 Task: Create a task  Create a new online booking system for a conference center , assign it to team member softage.3@softage.net in the project AgileRealm and update the status of the task to  At Risk , set the priority of the task to Medium
Action: Mouse moved to (60, 280)
Screenshot: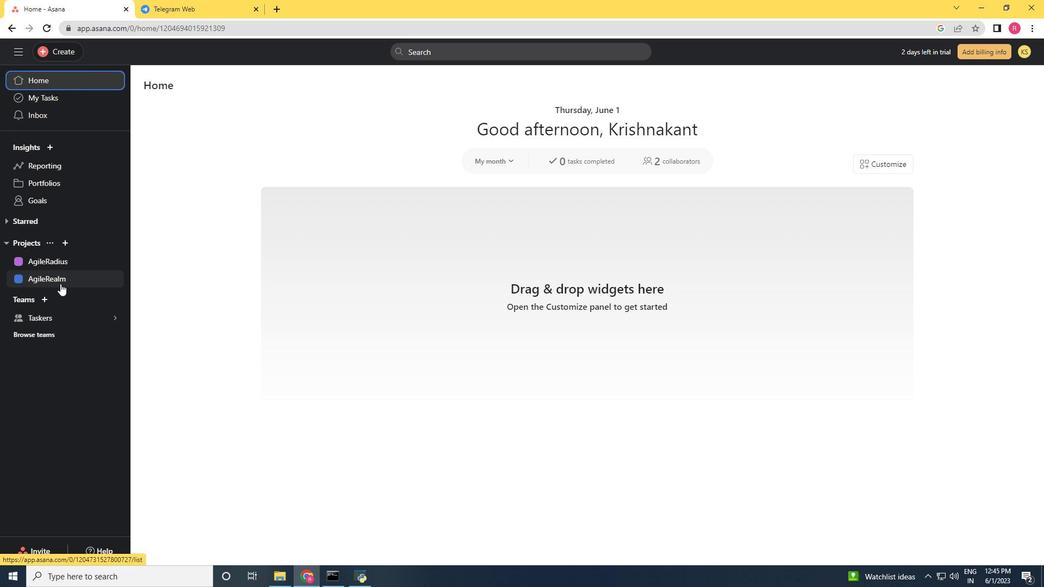 
Action: Mouse pressed left at (60, 280)
Screenshot: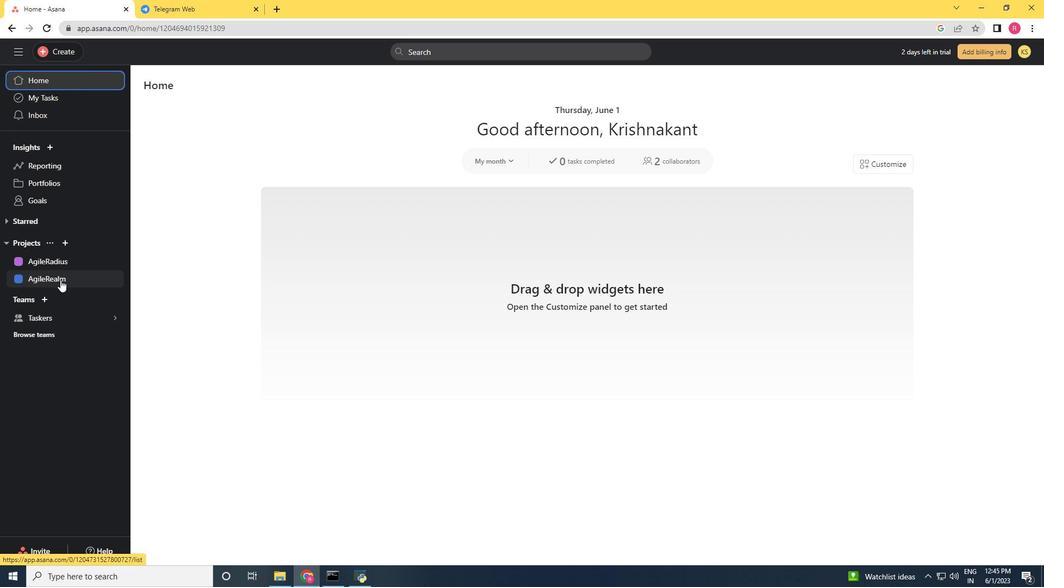 
Action: Mouse moved to (69, 51)
Screenshot: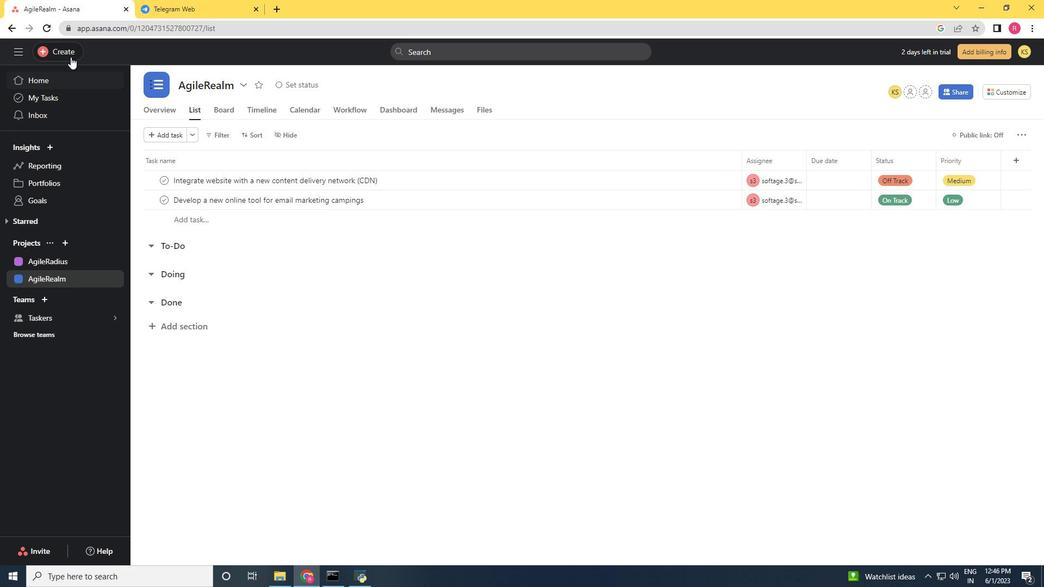 
Action: Mouse pressed left at (69, 51)
Screenshot: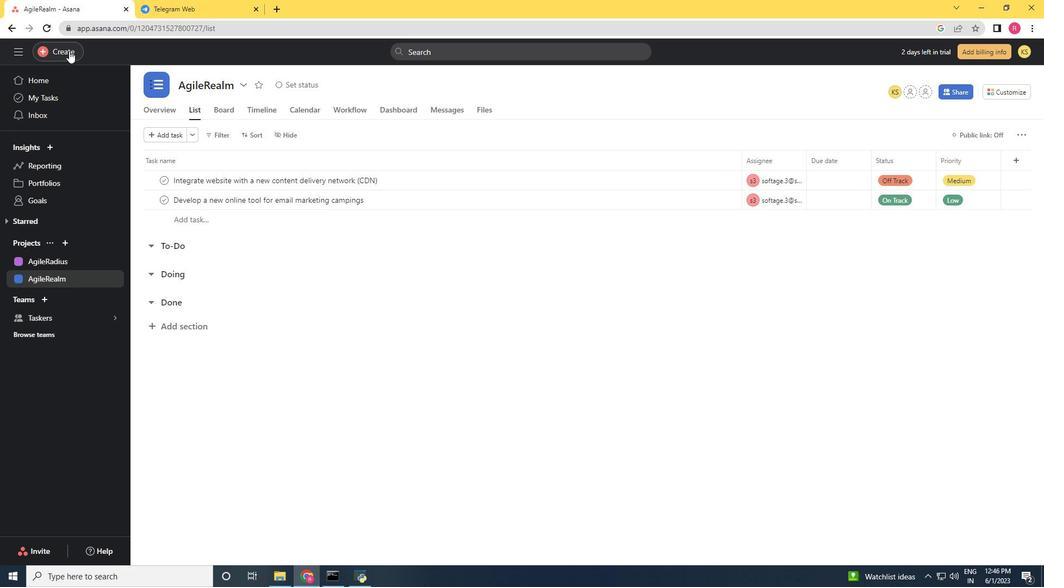 
Action: Mouse moved to (108, 58)
Screenshot: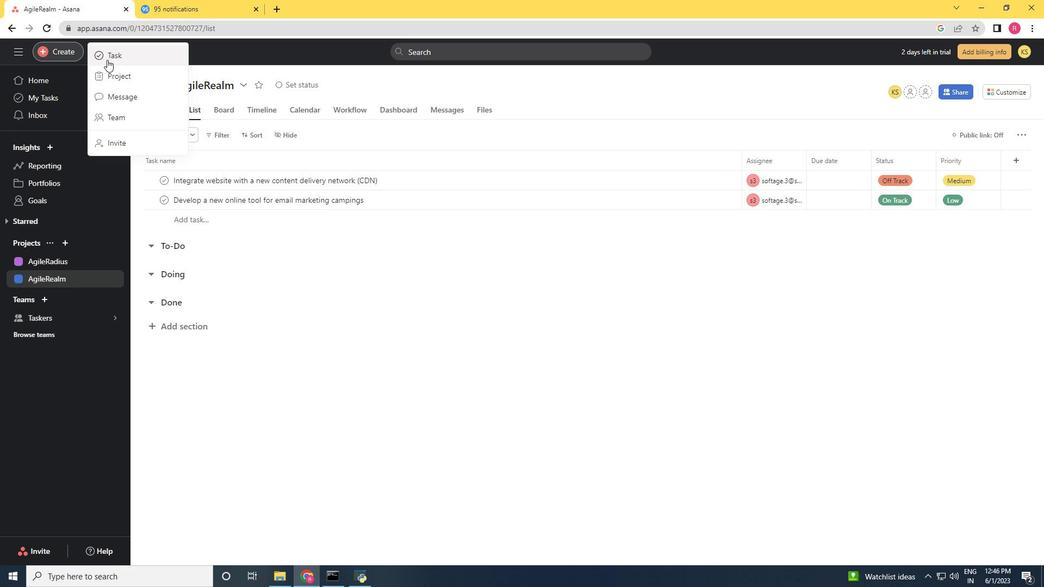 
Action: Mouse pressed left at (108, 58)
Screenshot: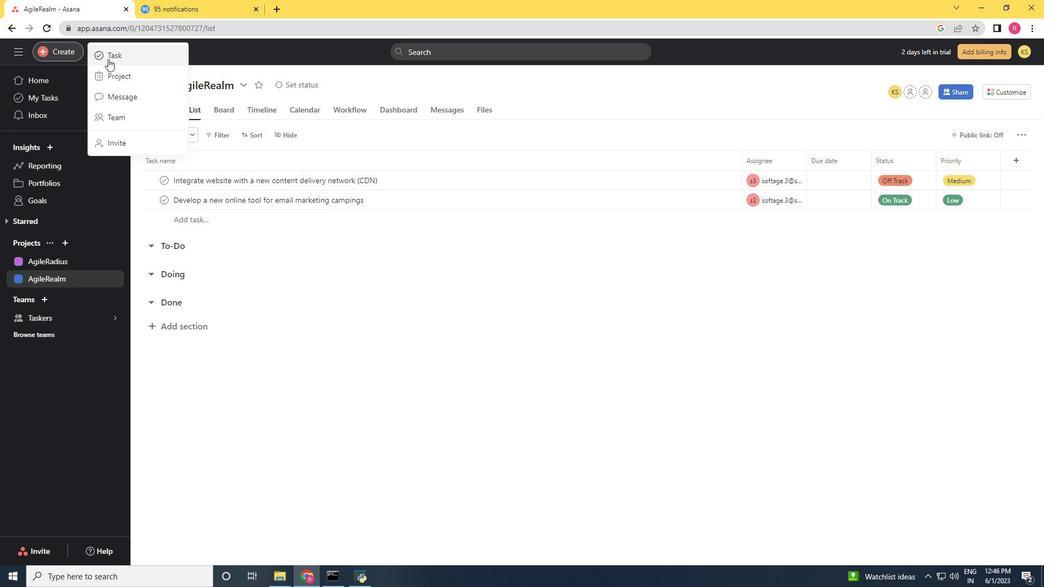 
Action: Key pressed <Key.shift>Create<Key.space>a<Key.space>new<Key.space>online<Key.space>booking<Key.space>system<Key.space>for<Key.space>a<Key.space>conference<Key.space>s<Key.backspace>center
Screenshot: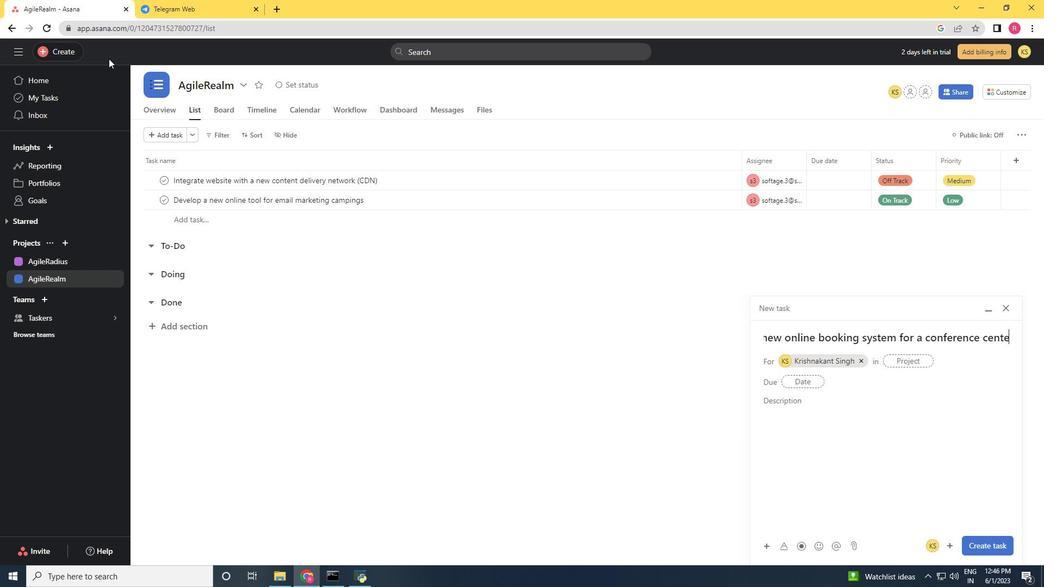 
Action: Mouse moved to (848, 360)
Screenshot: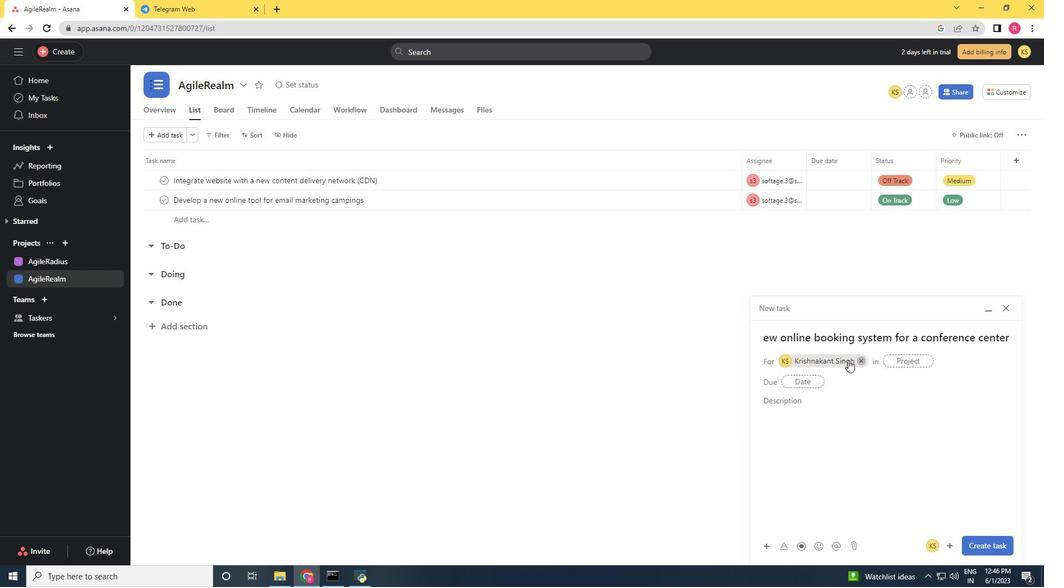 
Action: Mouse pressed left at (848, 360)
Screenshot: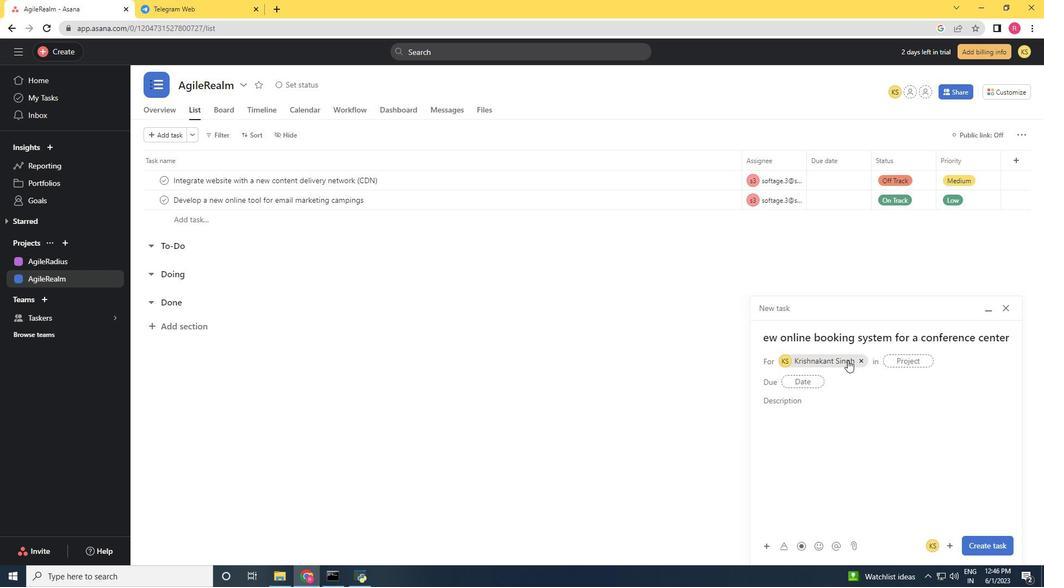 
Action: Mouse moved to (787, 361)
Screenshot: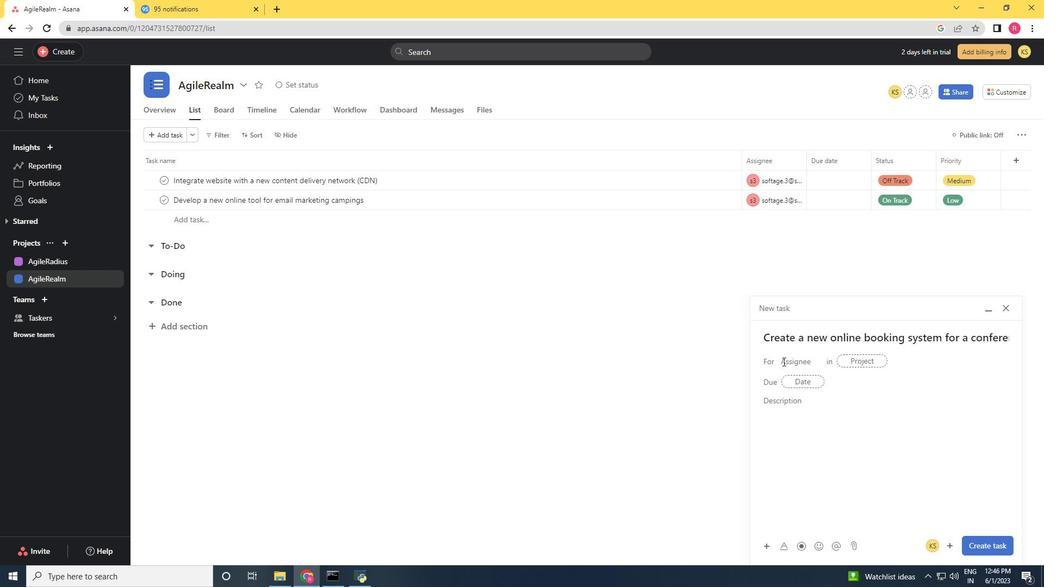 
Action: Key pressed softage.3<Key.shift>@softage.net
Screenshot: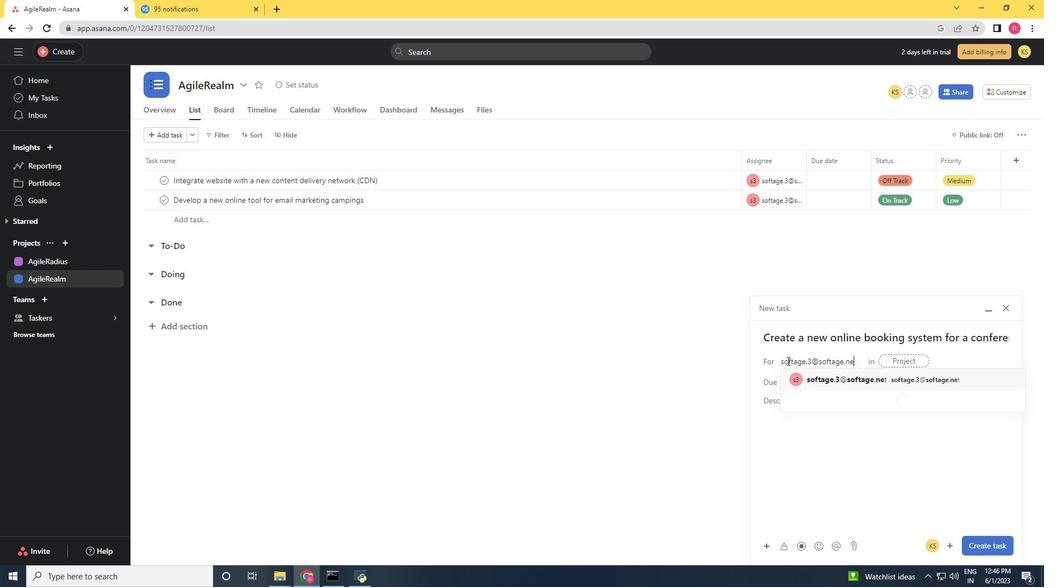 
Action: Mouse moved to (848, 379)
Screenshot: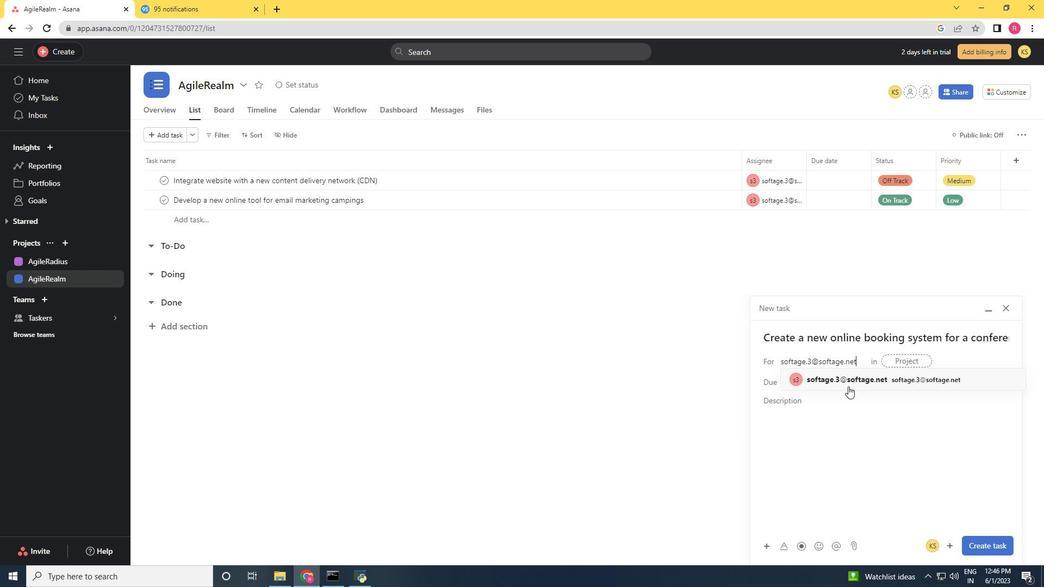 
Action: Mouse pressed left at (848, 379)
Screenshot: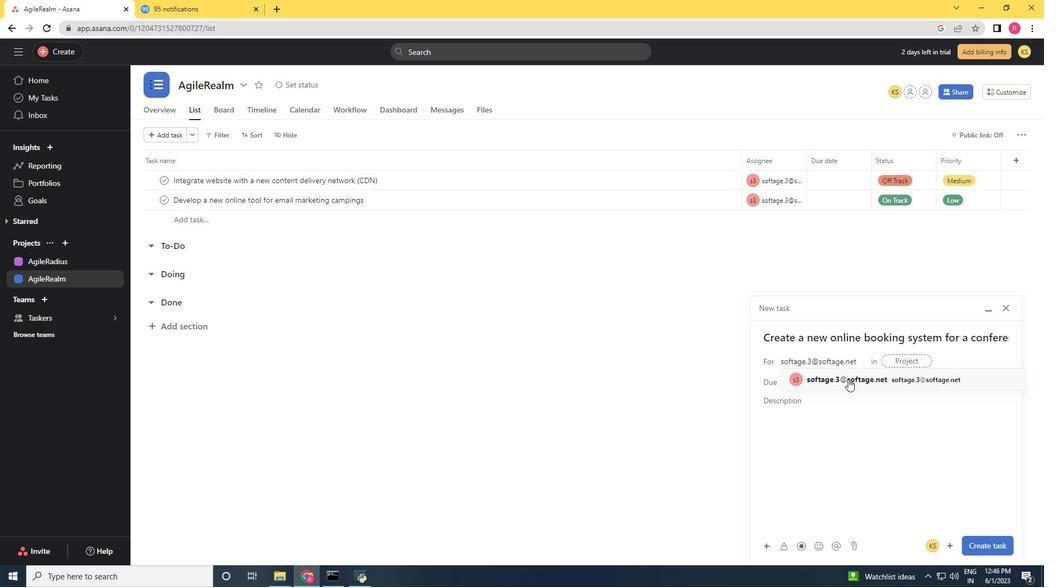 
Action: Mouse moved to (733, 400)
Screenshot: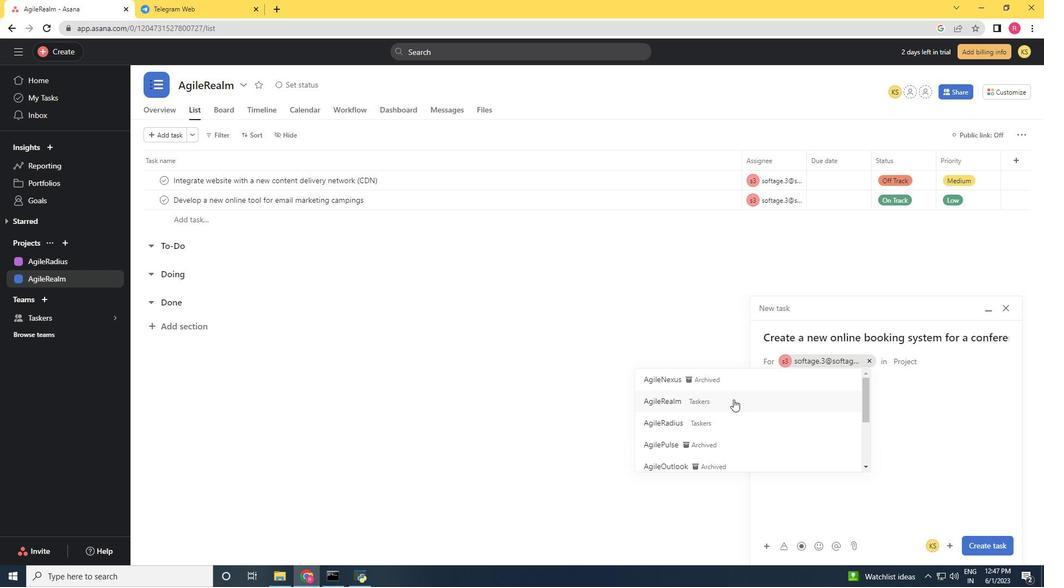 
Action: Mouse pressed left at (733, 400)
Screenshot: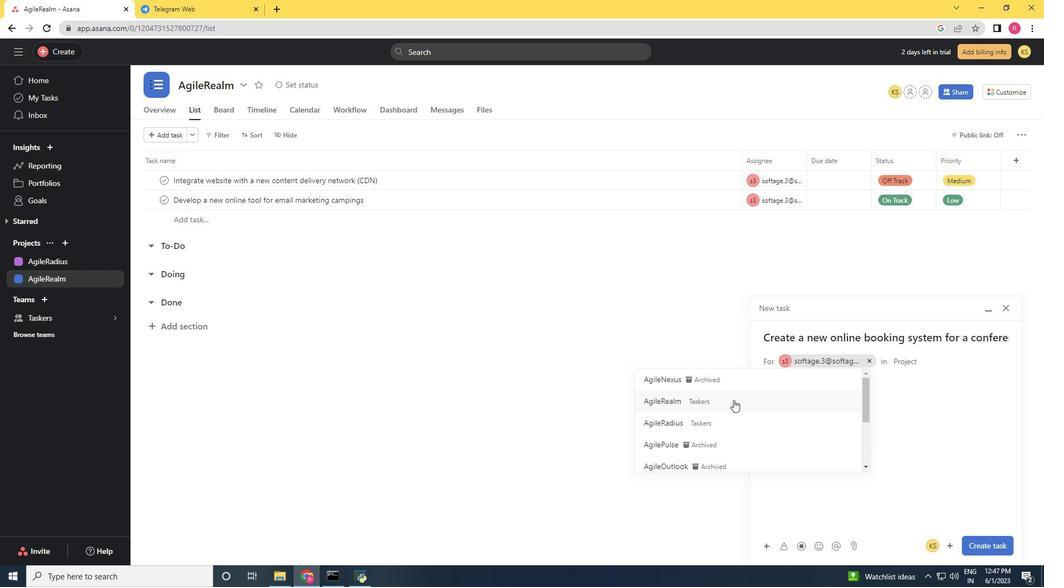 
Action: Mouse moved to (809, 408)
Screenshot: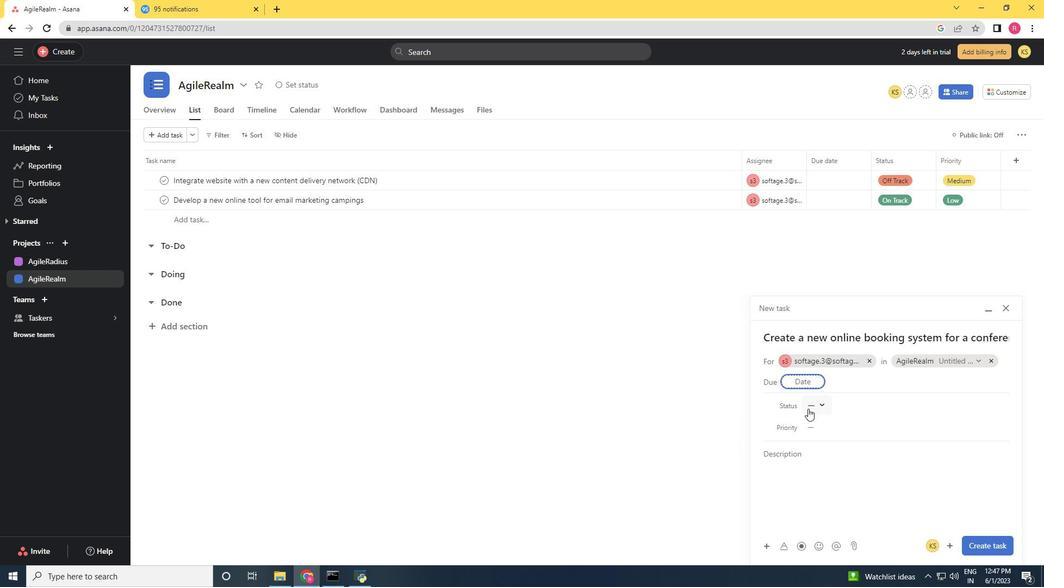 
Action: Mouse pressed left at (809, 408)
Screenshot: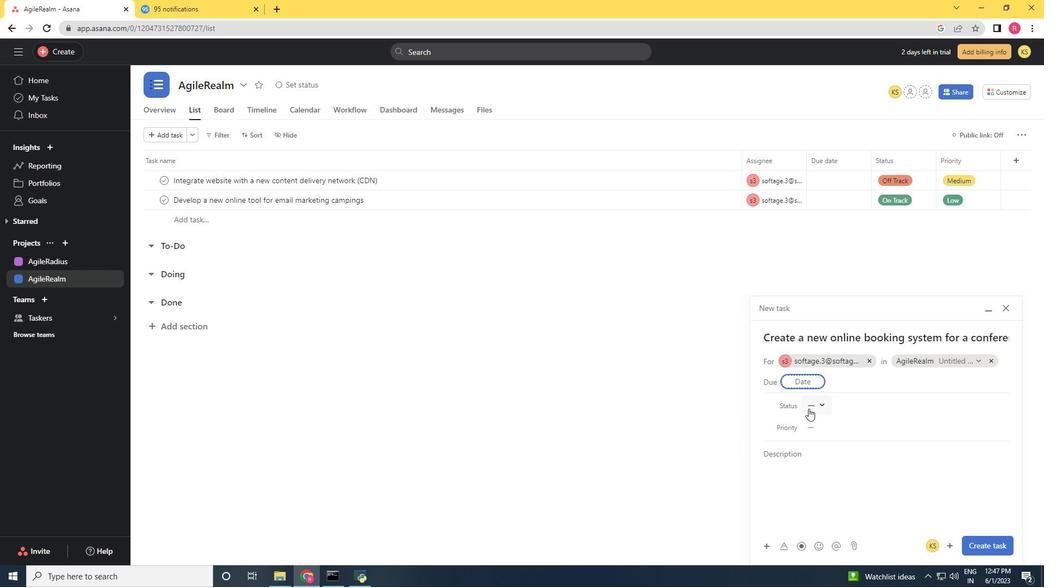 
Action: Mouse moved to (843, 482)
Screenshot: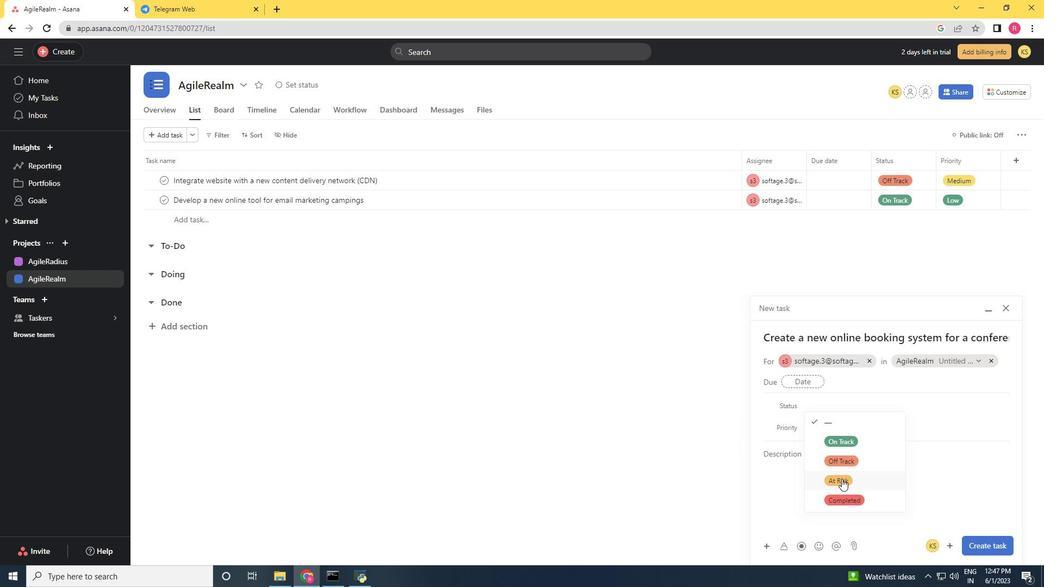 
Action: Mouse pressed left at (843, 482)
Screenshot: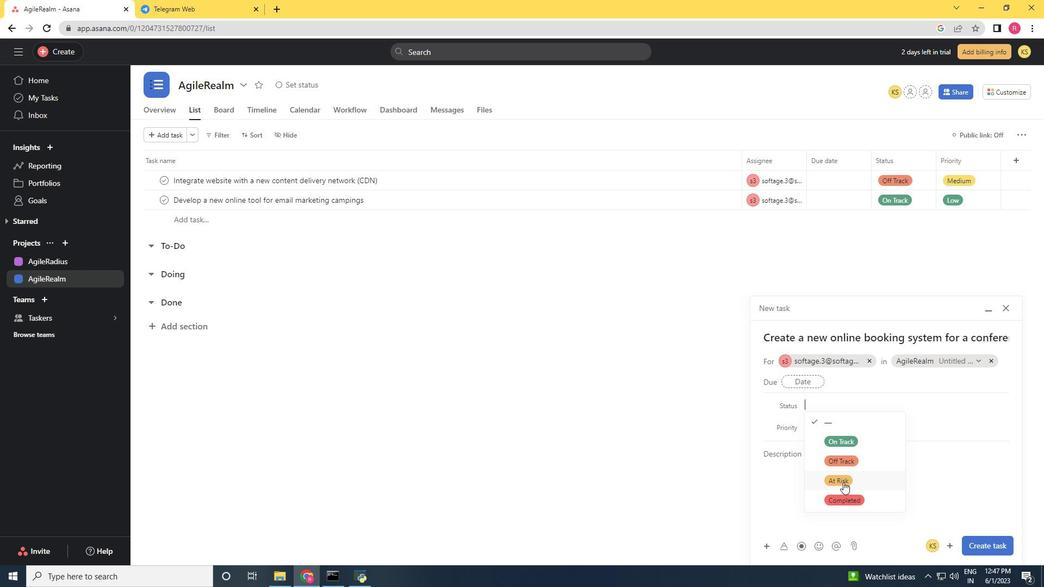 
Action: Mouse moved to (820, 429)
Screenshot: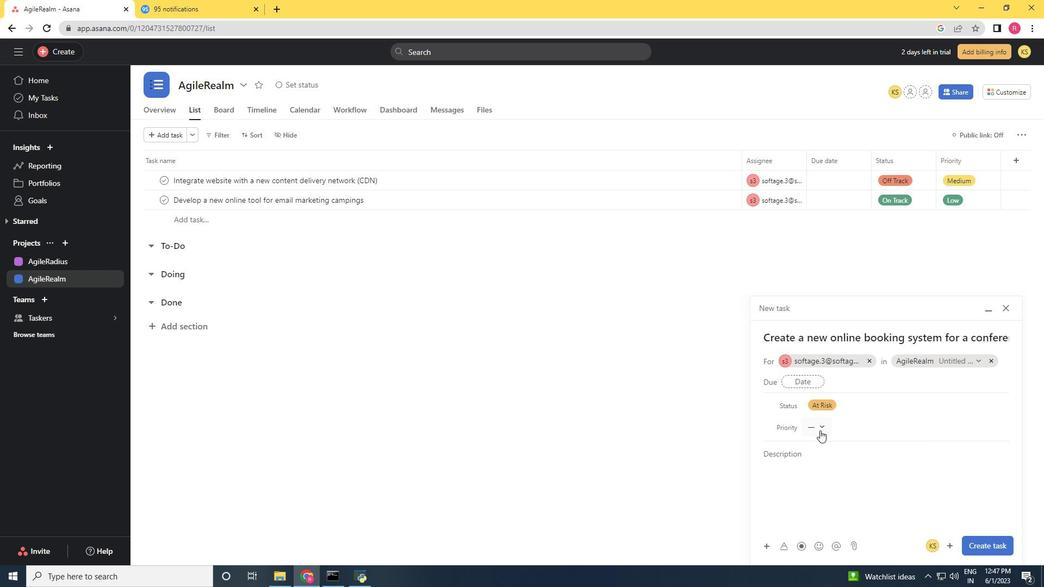 
Action: Mouse pressed left at (820, 429)
Screenshot: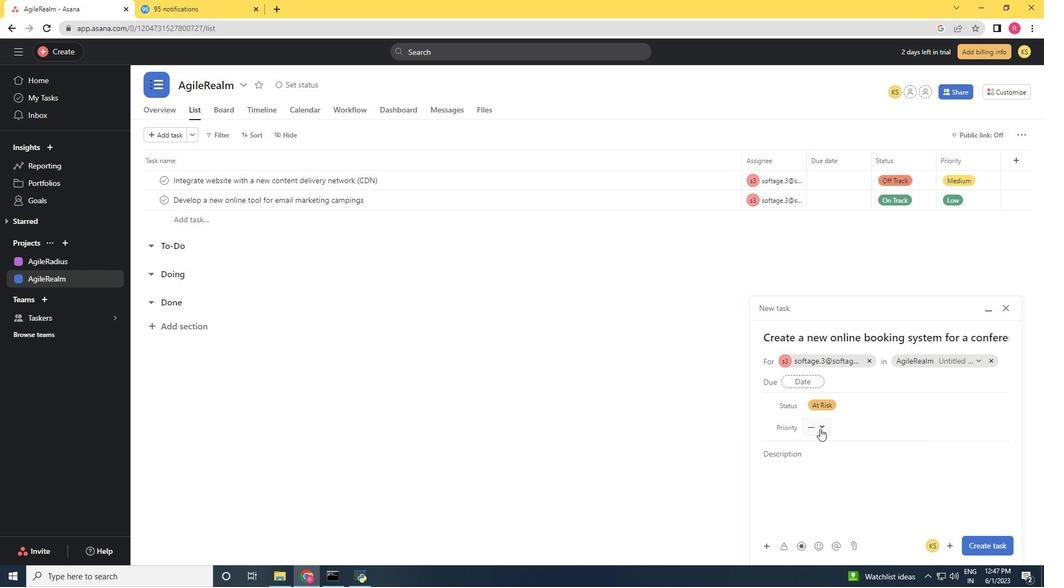 
Action: Mouse moved to (845, 480)
Screenshot: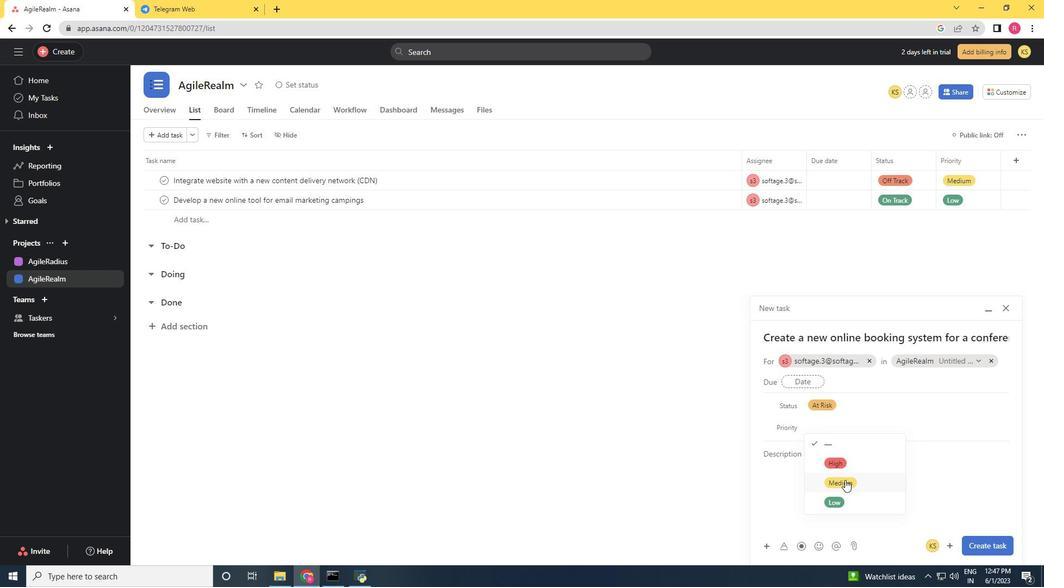 
Action: Mouse pressed left at (845, 480)
Screenshot: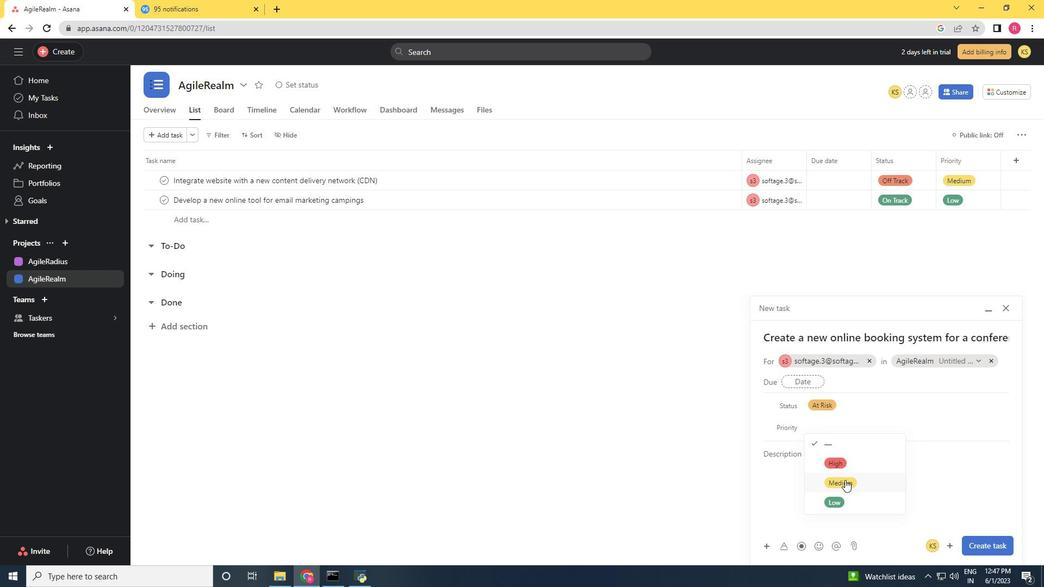 
Action: Mouse moved to (978, 549)
Screenshot: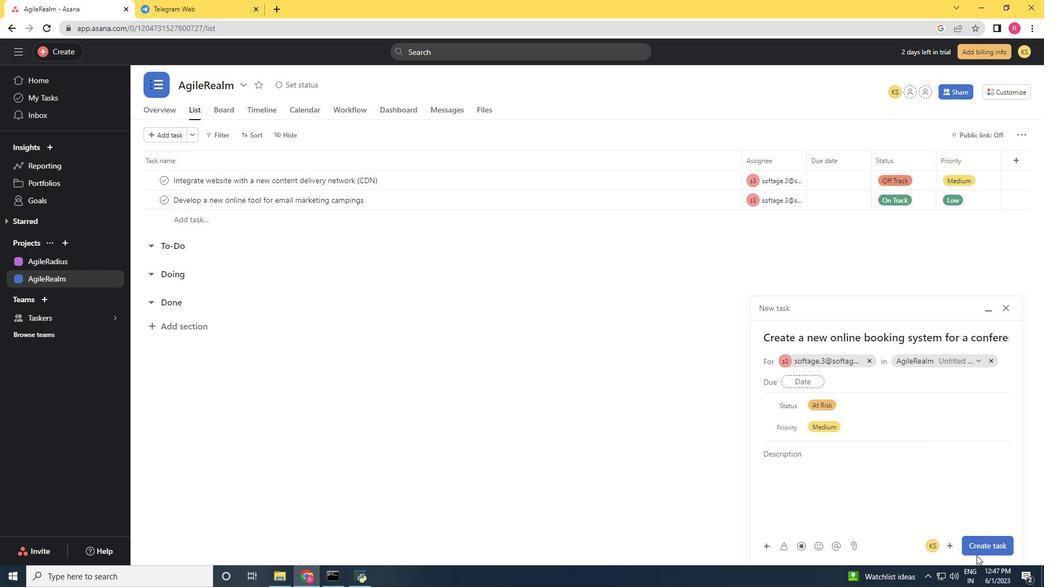
Action: Mouse pressed left at (978, 549)
Screenshot: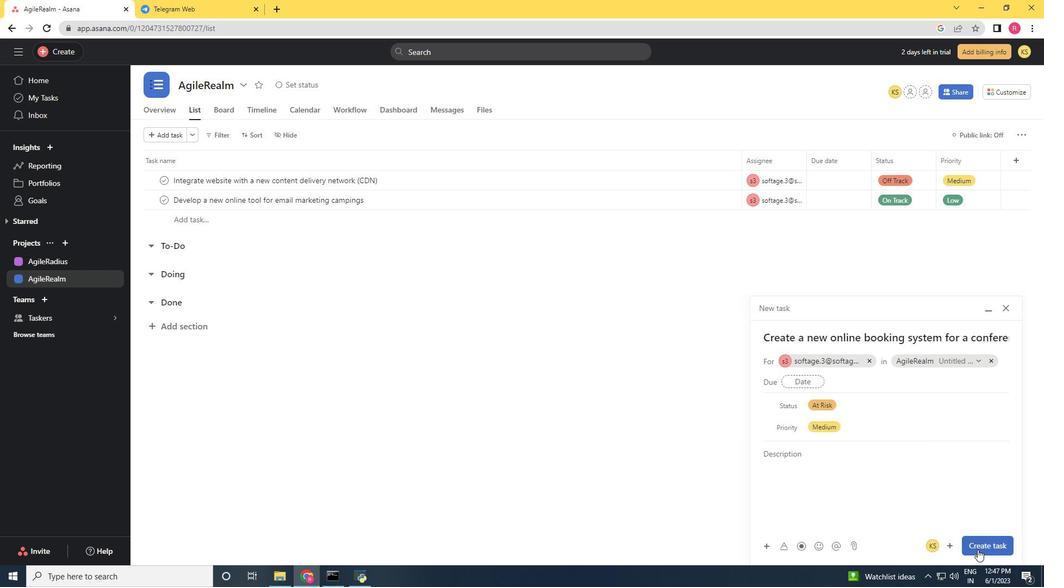 
Action: Mouse moved to (977, 549)
Screenshot: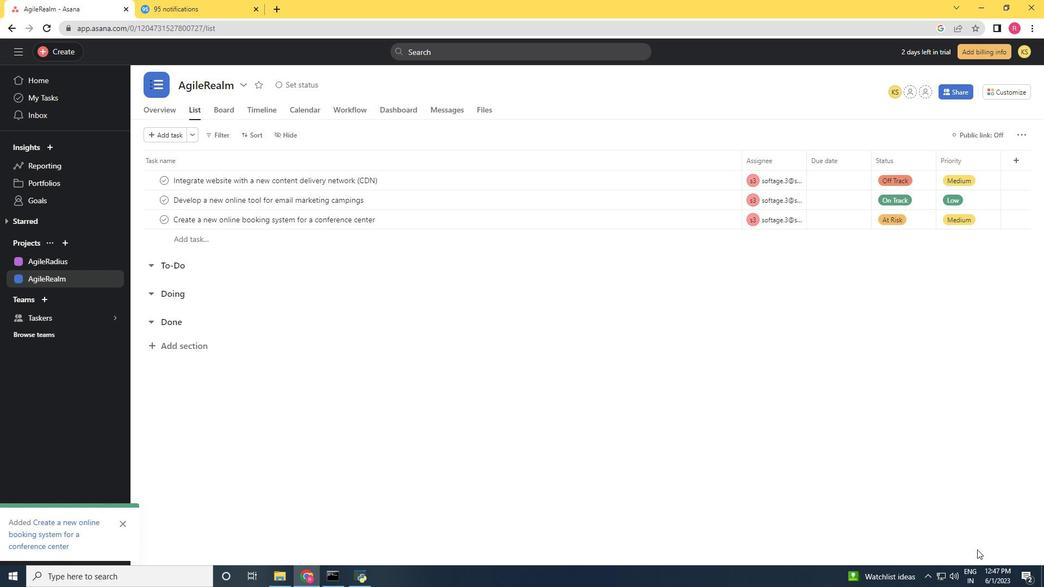 
